 Task: Add publication URL "www.goldenquillpress.com".
Action: Mouse moved to (692, 68)
Screenshot: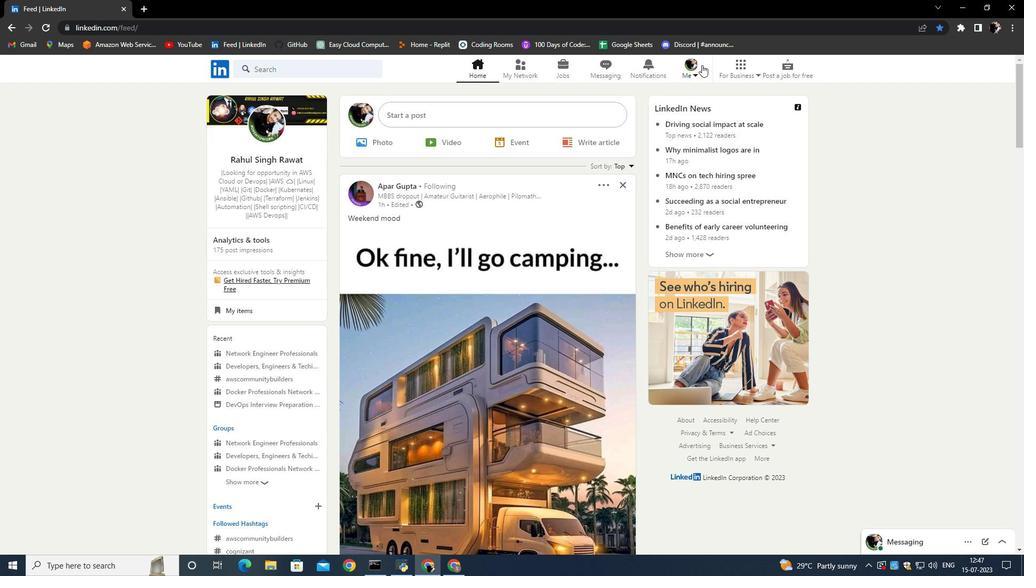 
Action: Mouse pressed left at (692, 68)
Screenshot: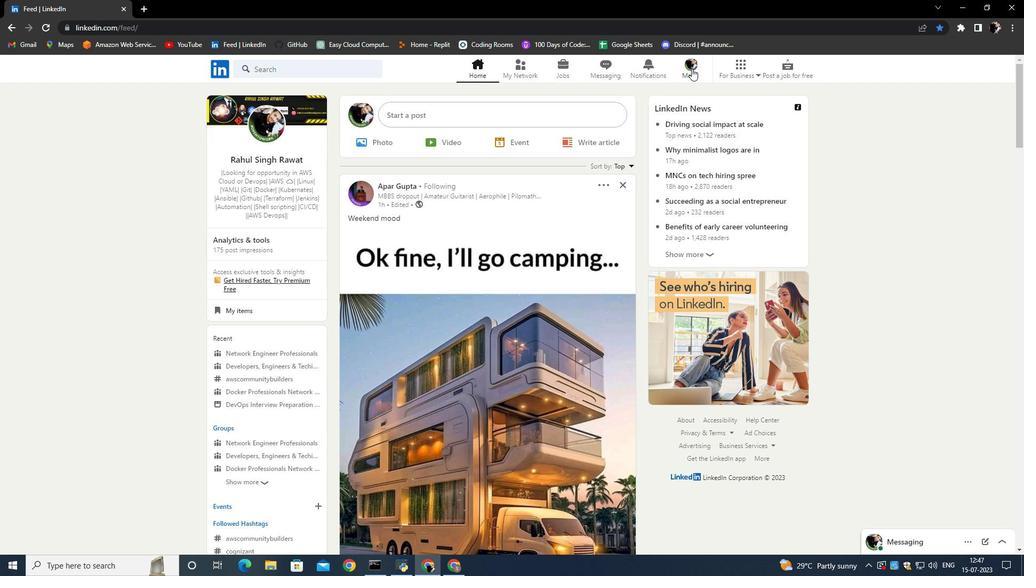 
Action: Mouse moved to (583, 122)
Screenshot: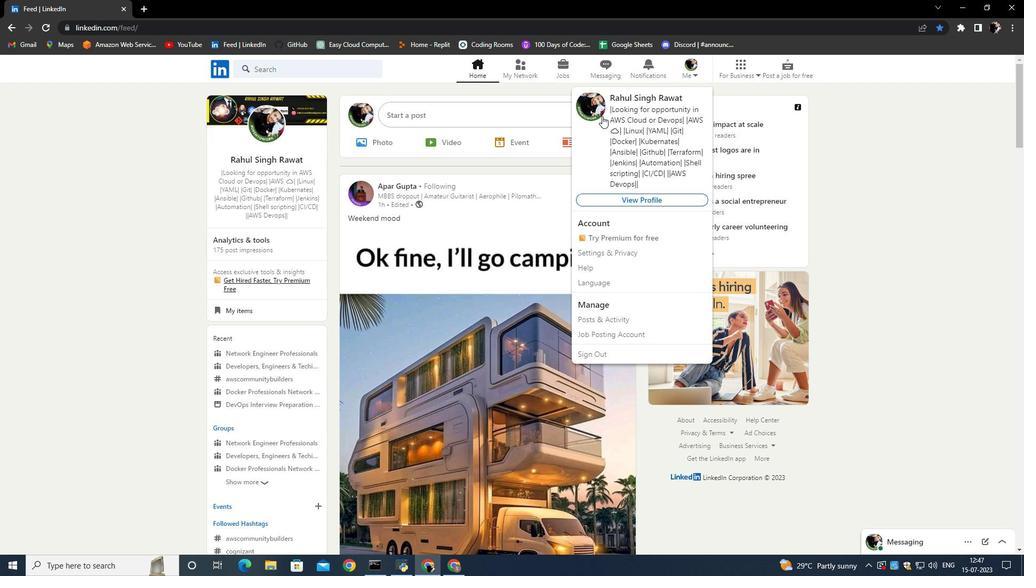 
Action: Mouse pressed left at (583, 122)
Screenshot: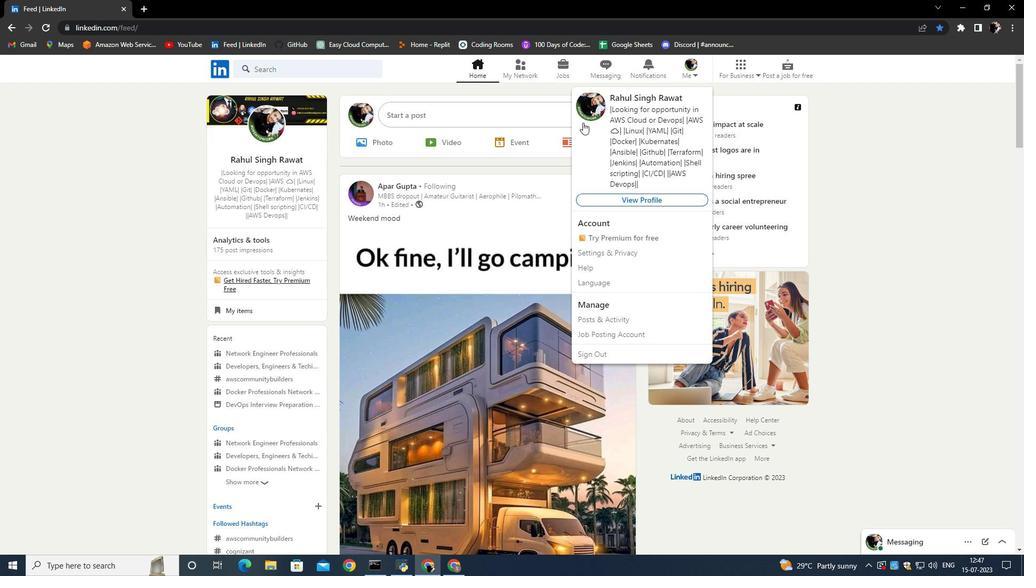 
Action: Mouse moved to (337, 398)
Screenshot: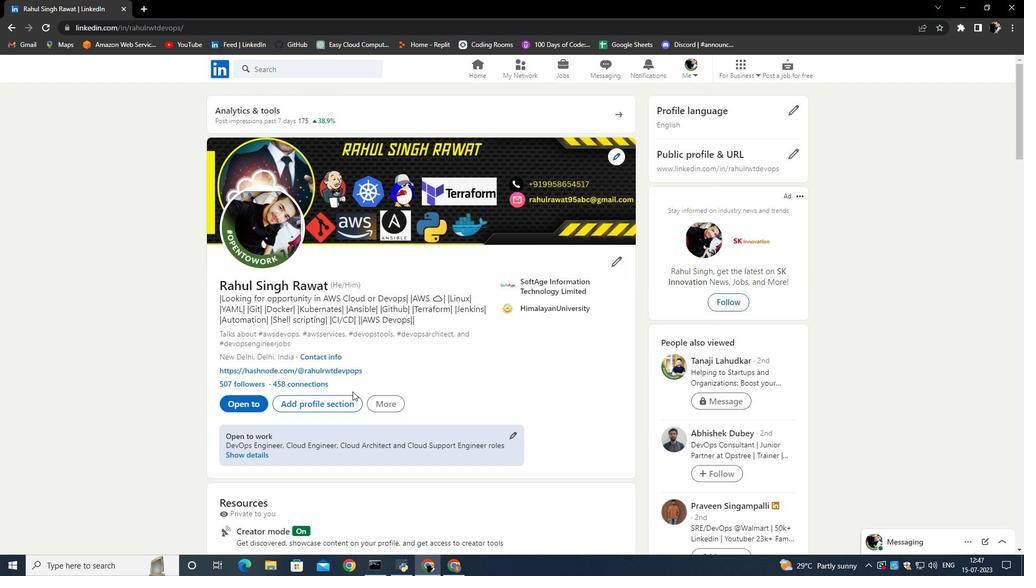 
Action: Mouse pressed left at (337, 398)
Screenshot: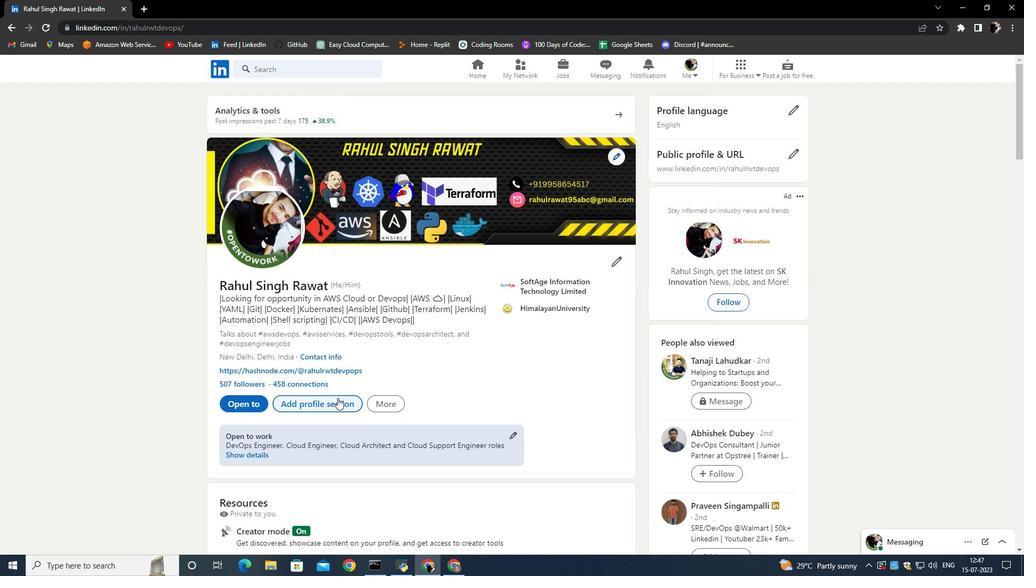 
Action: Mouse moved to (392, 297)
Screenshot: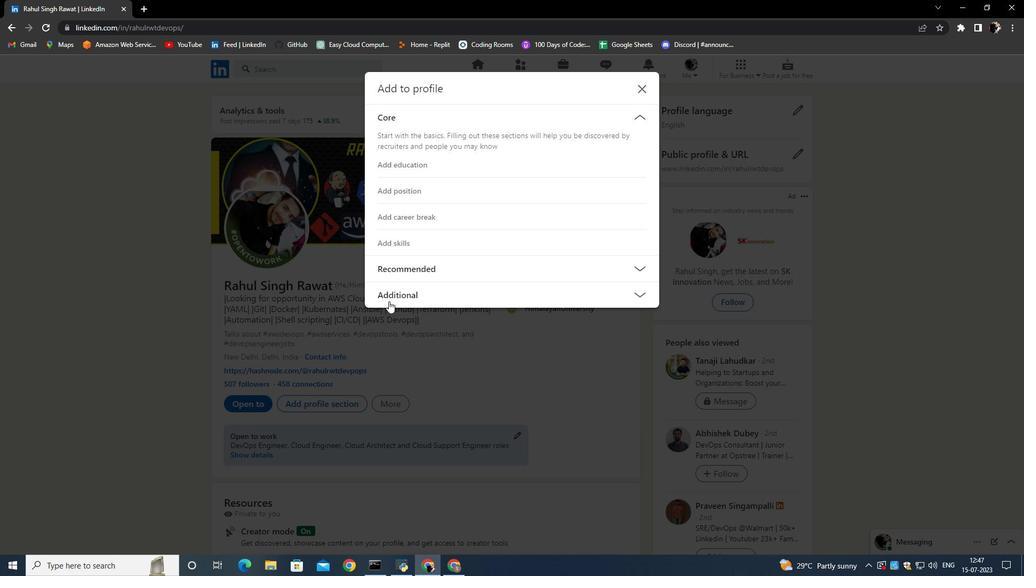 
Action: Mouse pressed left at (392, 297)
Screenshot: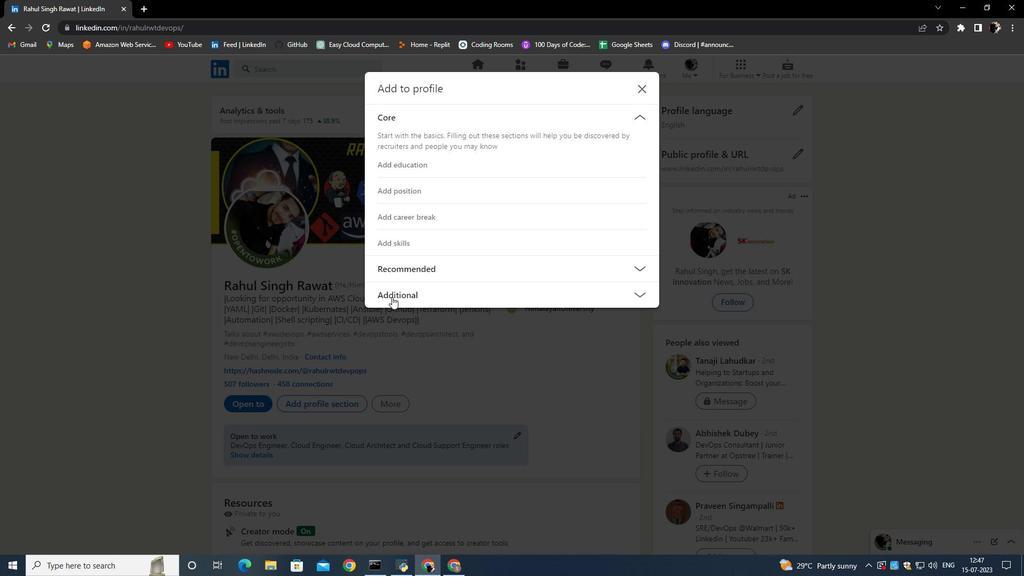 
Action: Mouse moved to (403, 243)
Screenshot: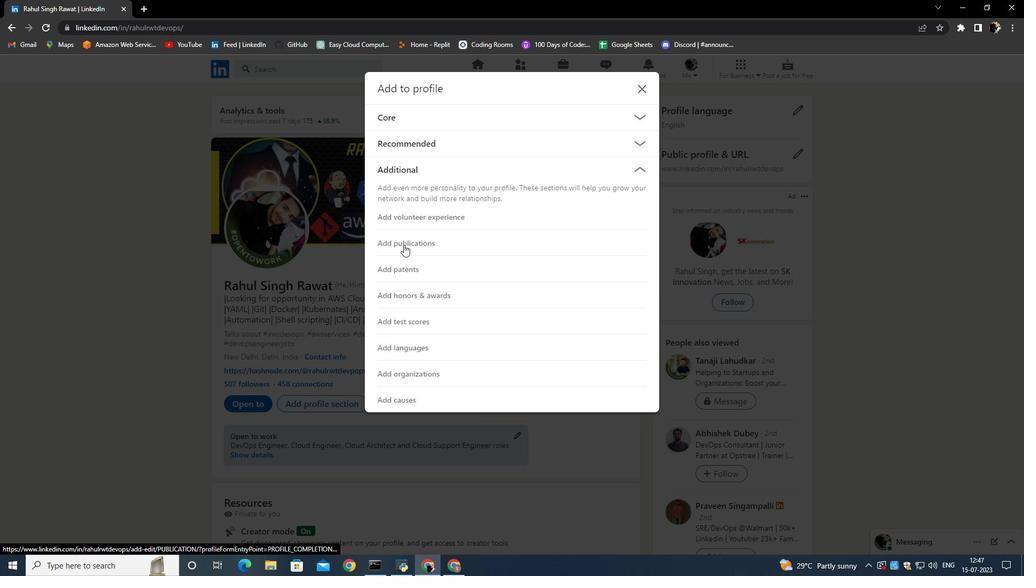 
Action: Mouse pressed left at (403, 243)
Screenshot: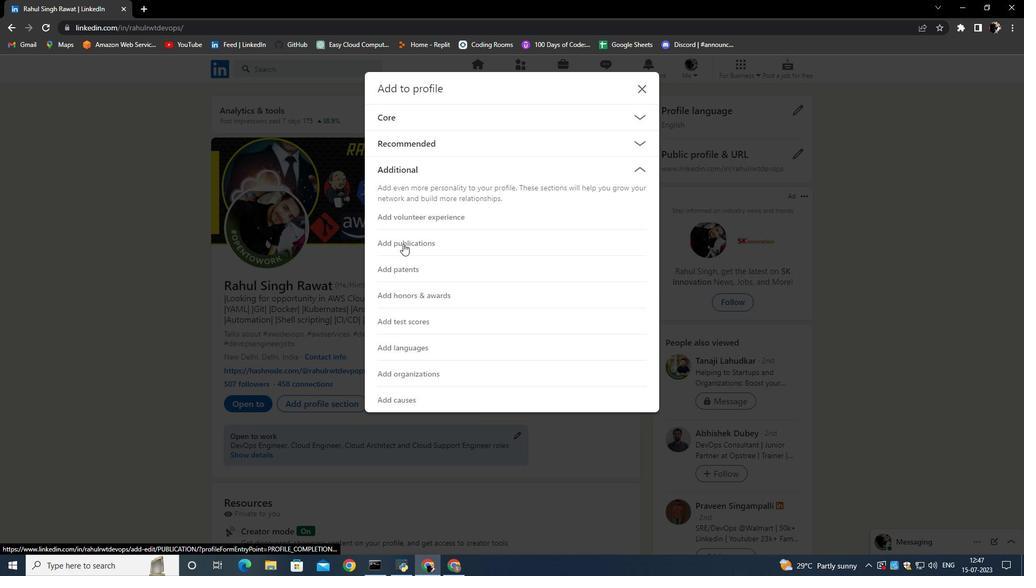 
Action: Mouse moved to (361, 340)
Screenshot: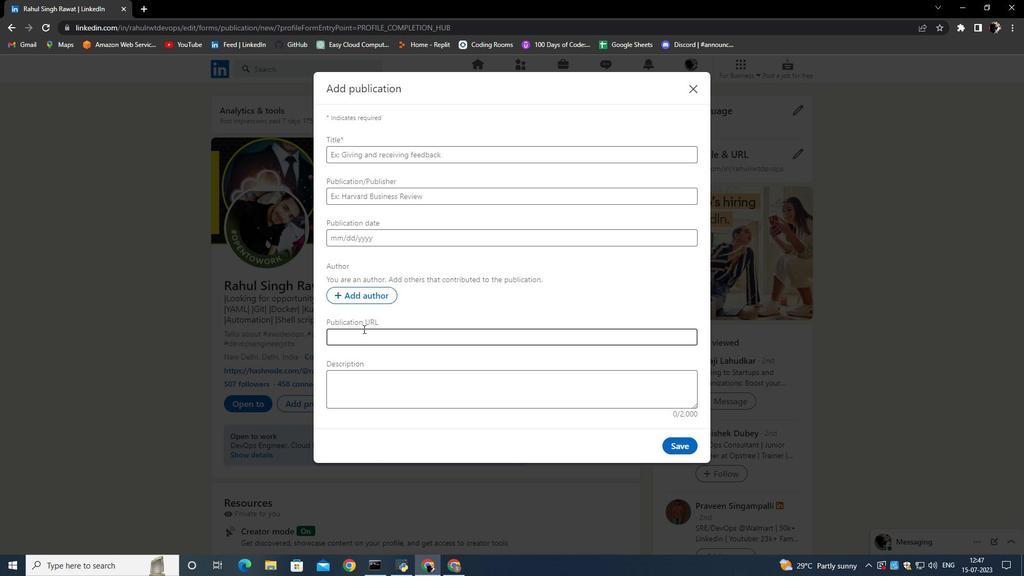 
Action: Mouse pressed left at (361, 340)
Screenshot: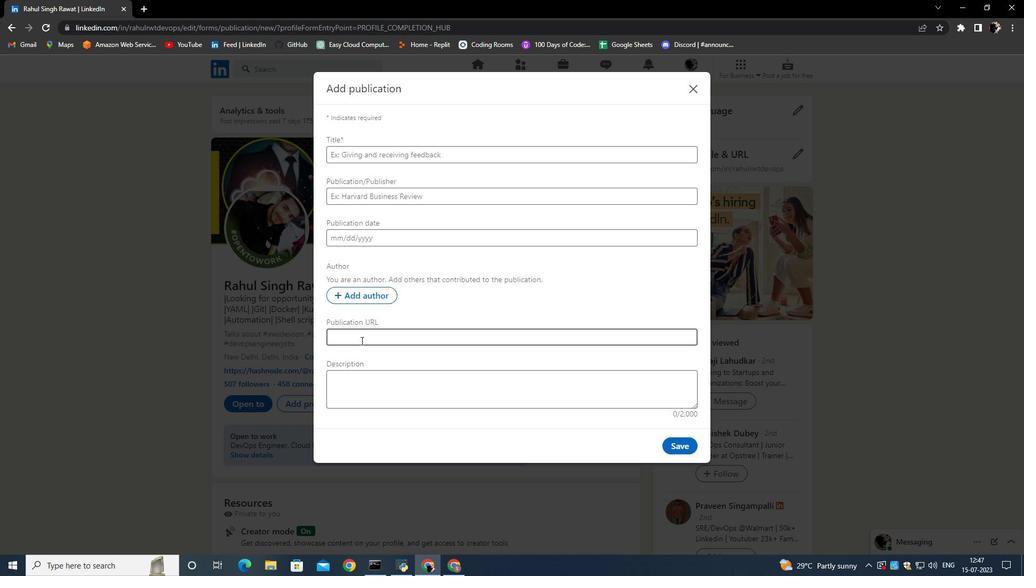 
Action: Key pressed www.goldenquillpress.com<Key.enter>
Screenshot: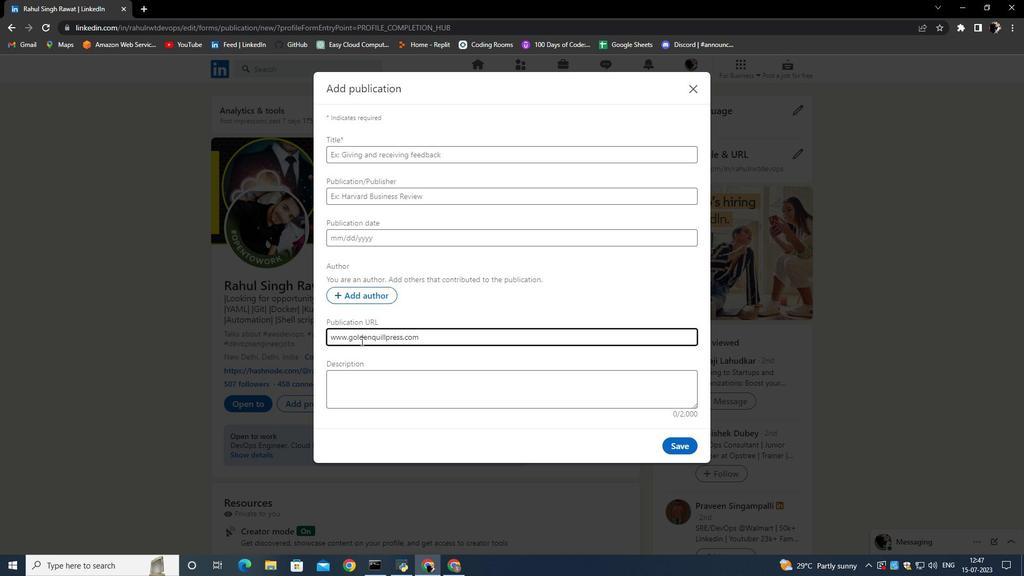 
Action: Mouse moved to (428, 319)
Screenshot: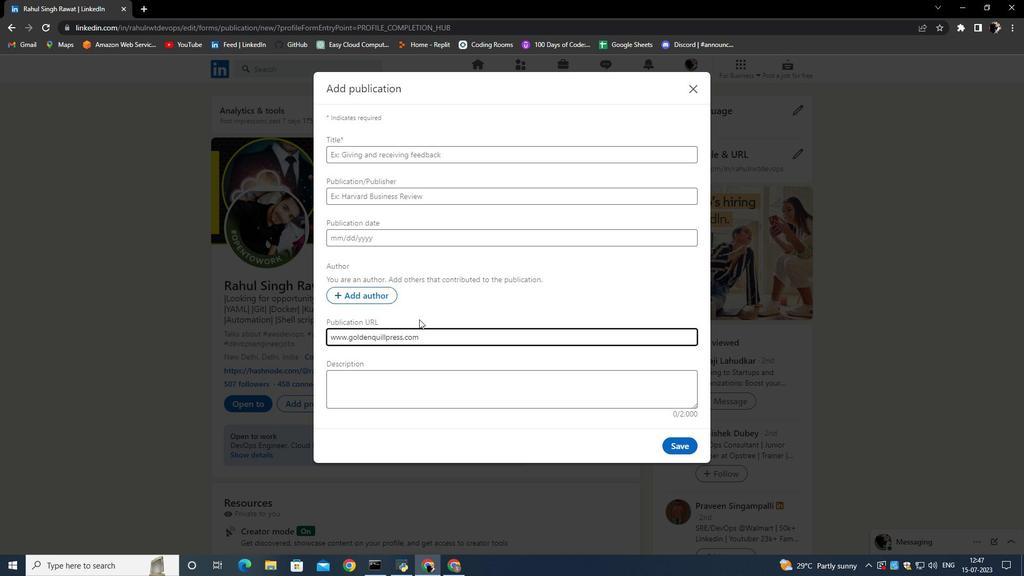 
Action: Mouse pressed left at (428, 319)
Screenshot: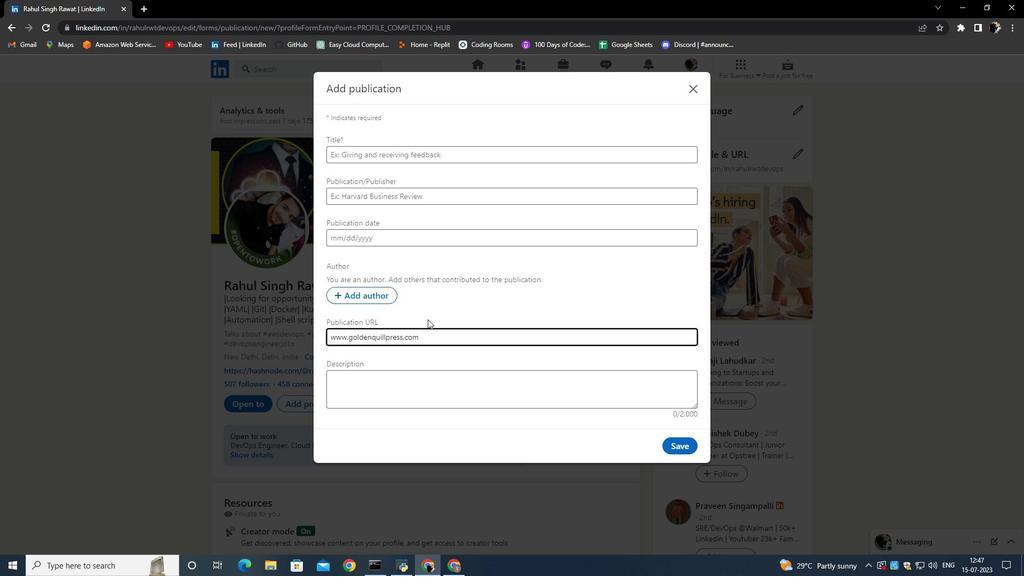 
Action: Mouse pressed left at (428, 319)
Screenshot: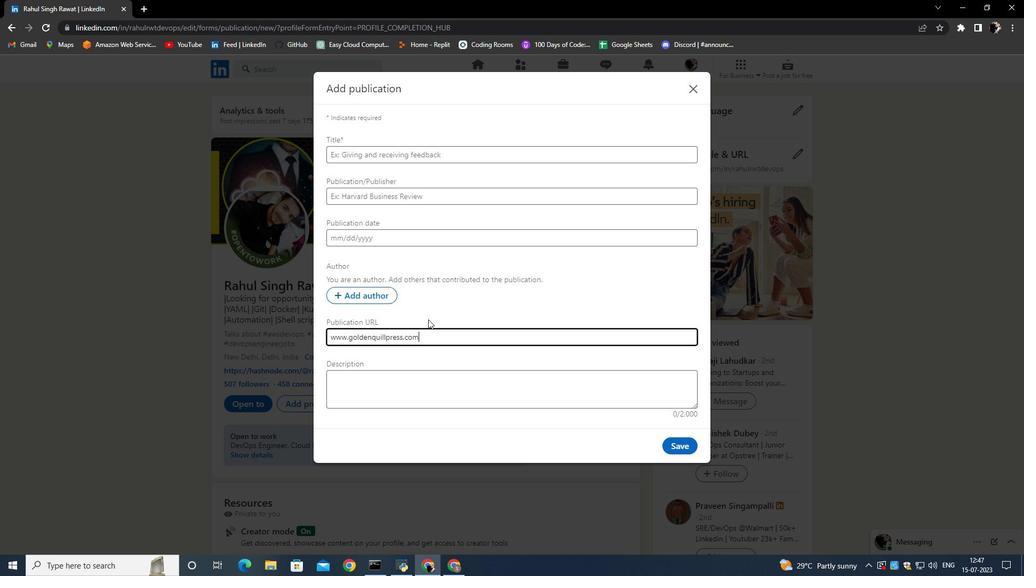 
